 Task: Add Daiya Dairy-Free Cheddar Style Cheese Slices to the cart.
Action: Mouse pressed left at (22, 99)
Screenshot: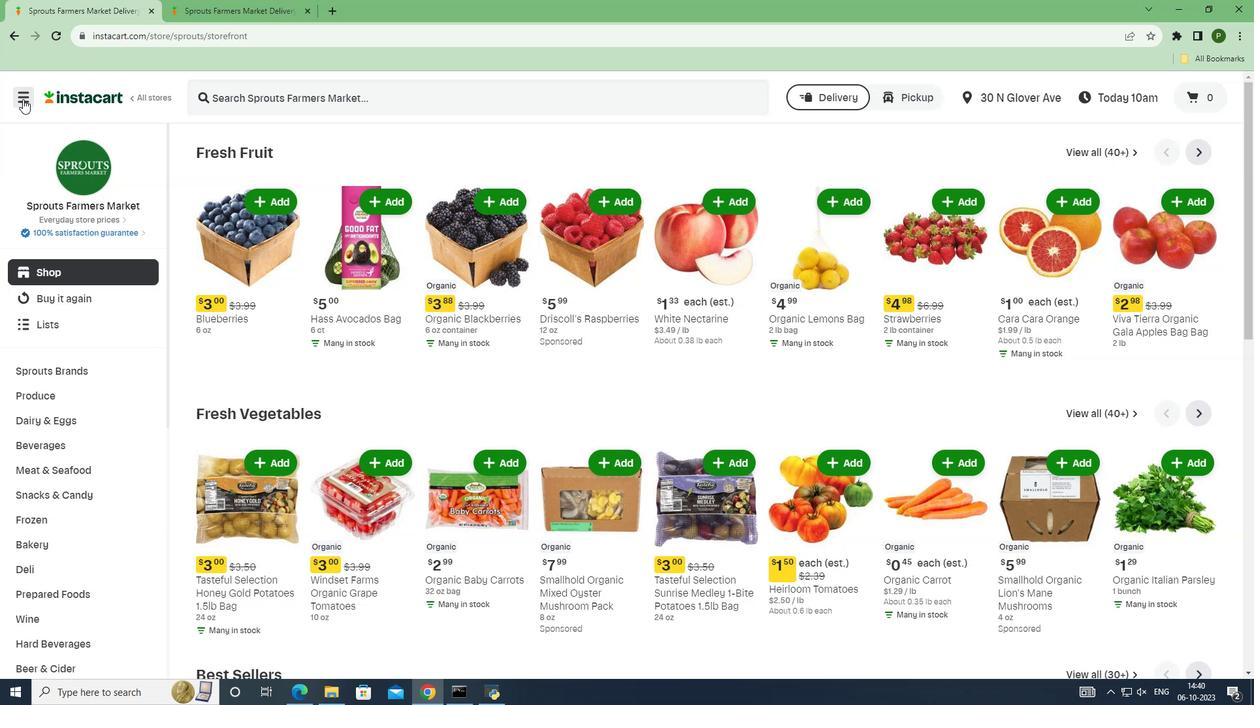 
Action: Mouse moved to (50, 339)
Screenshot: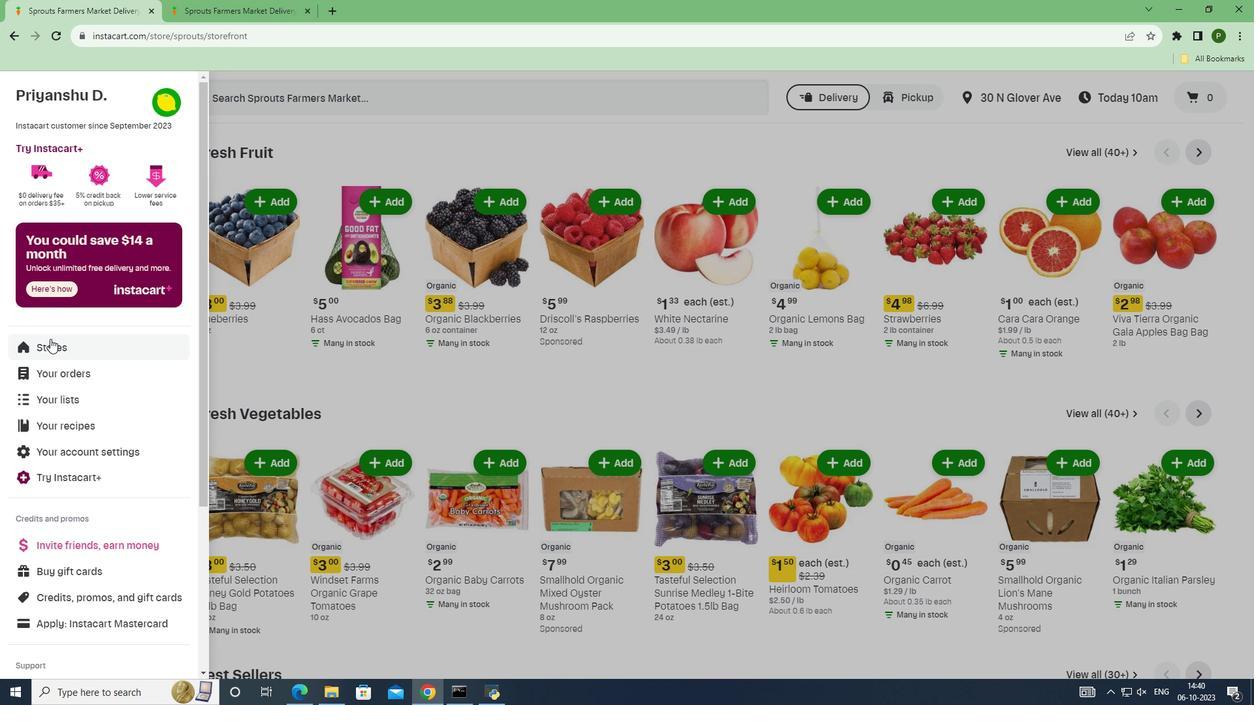 
Action: Mouse pressed left at (50, 339)
Screenshot: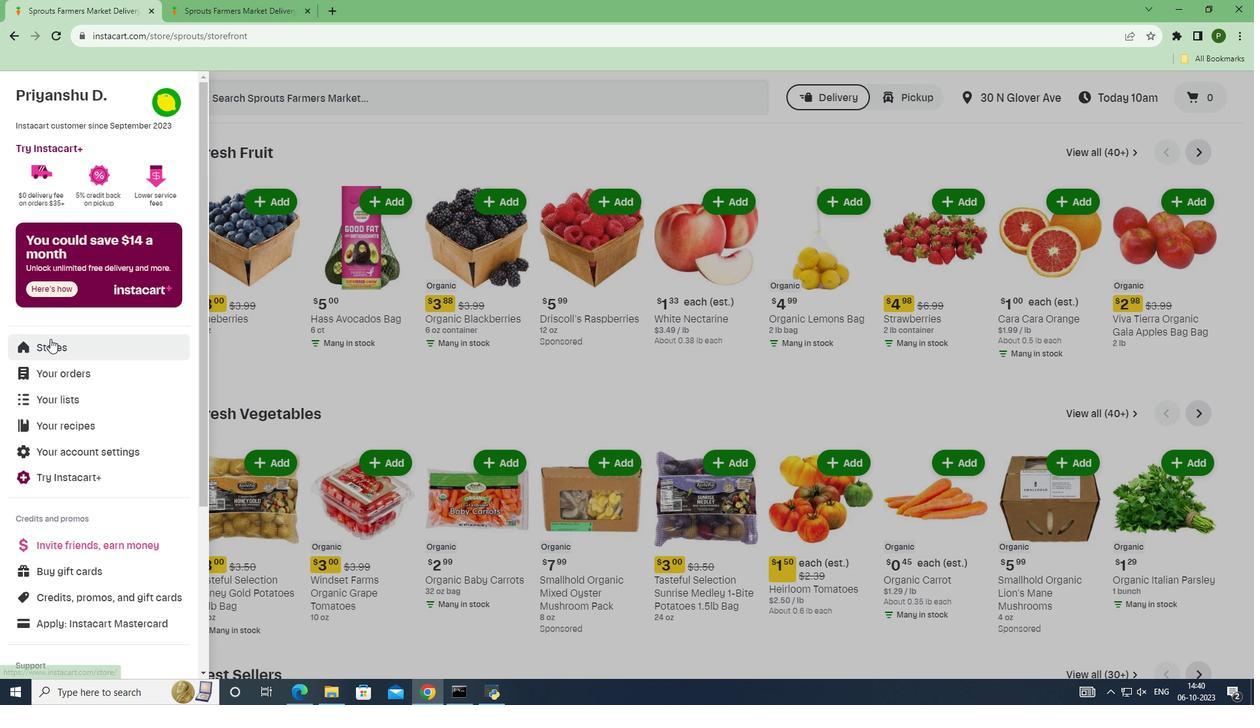
Action: Mouse moved to (293, 145)
Screenshot: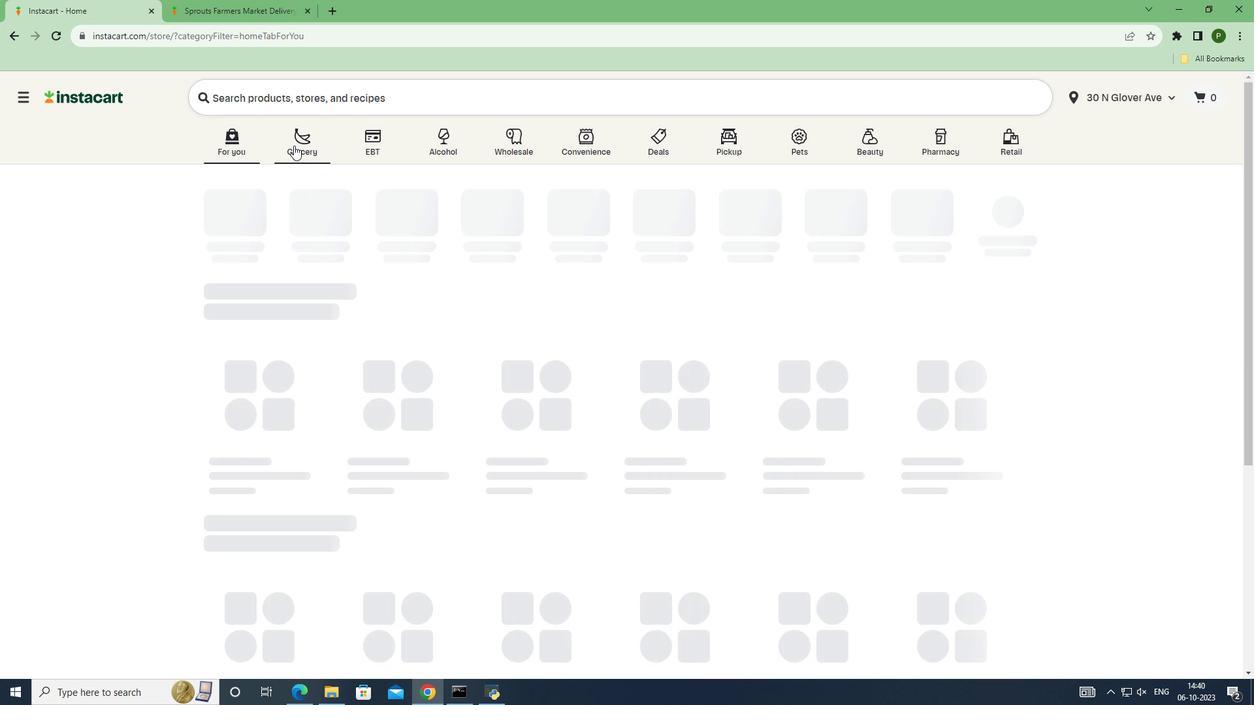 
Action: Mouse pressed left at (293, 145)
Screenshot: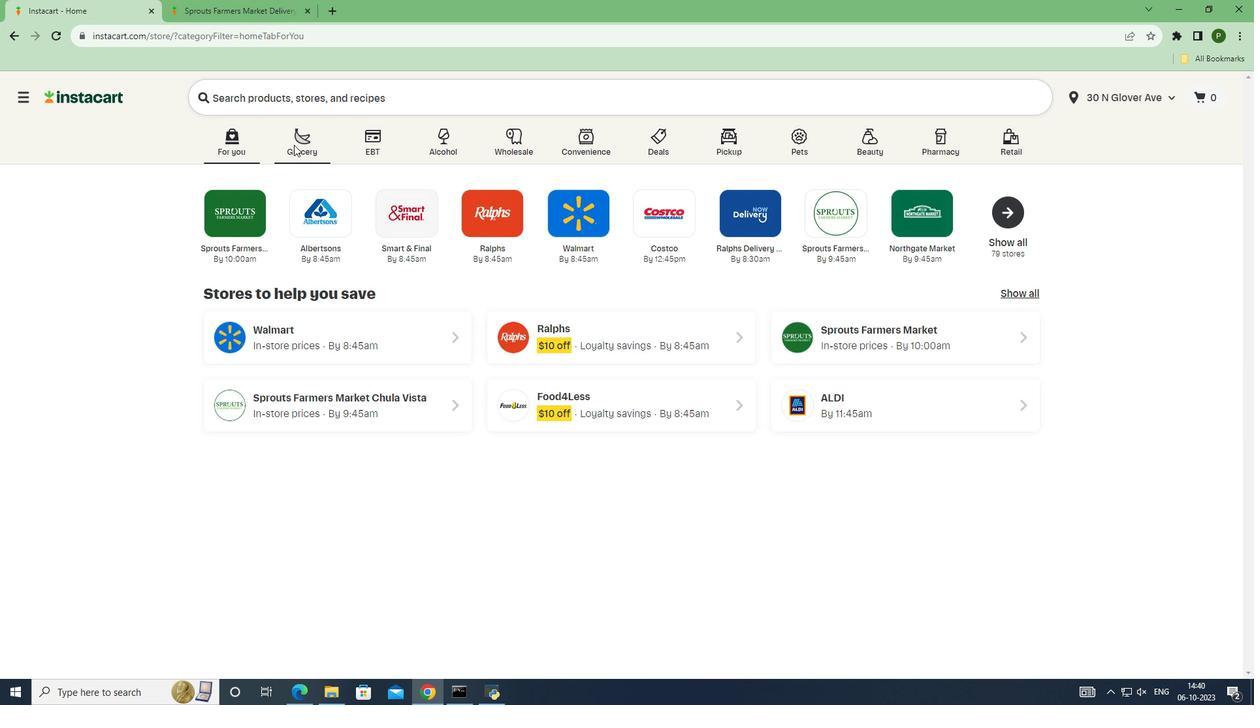 
Action: Mouse moved to (806, 295)
Screenshot: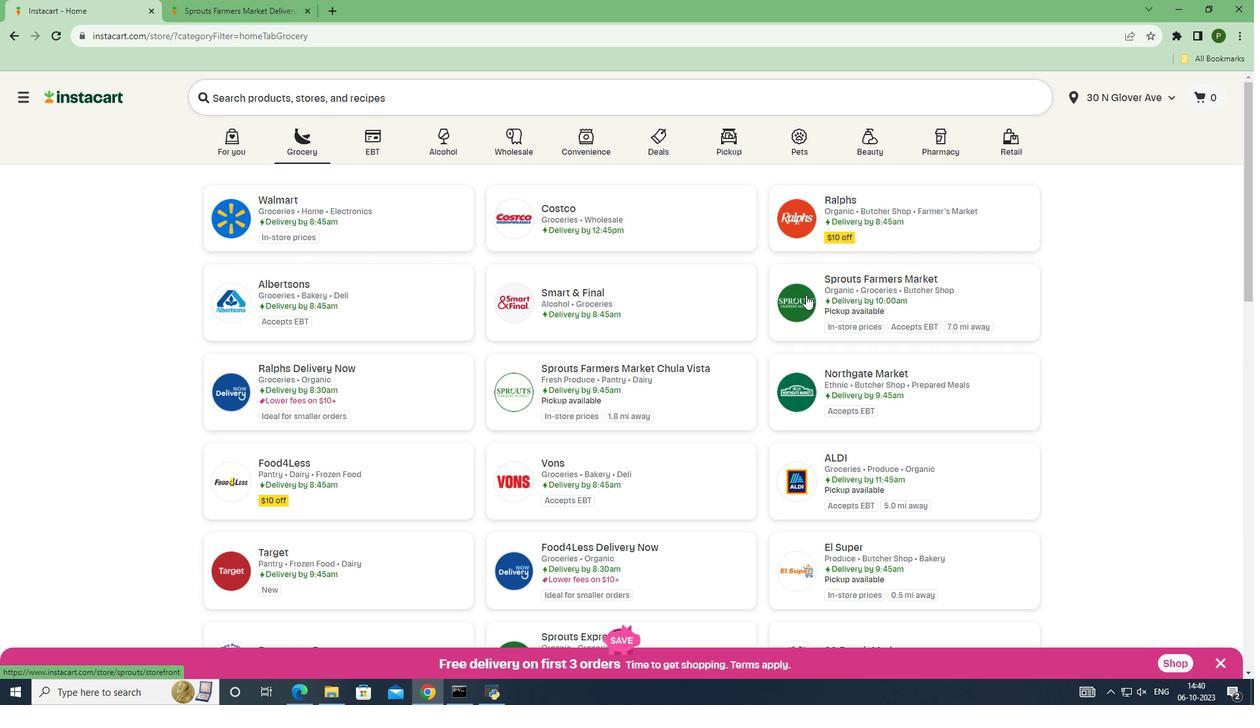 
Action: Mouse pressed left at (806, 295)
Screenshot: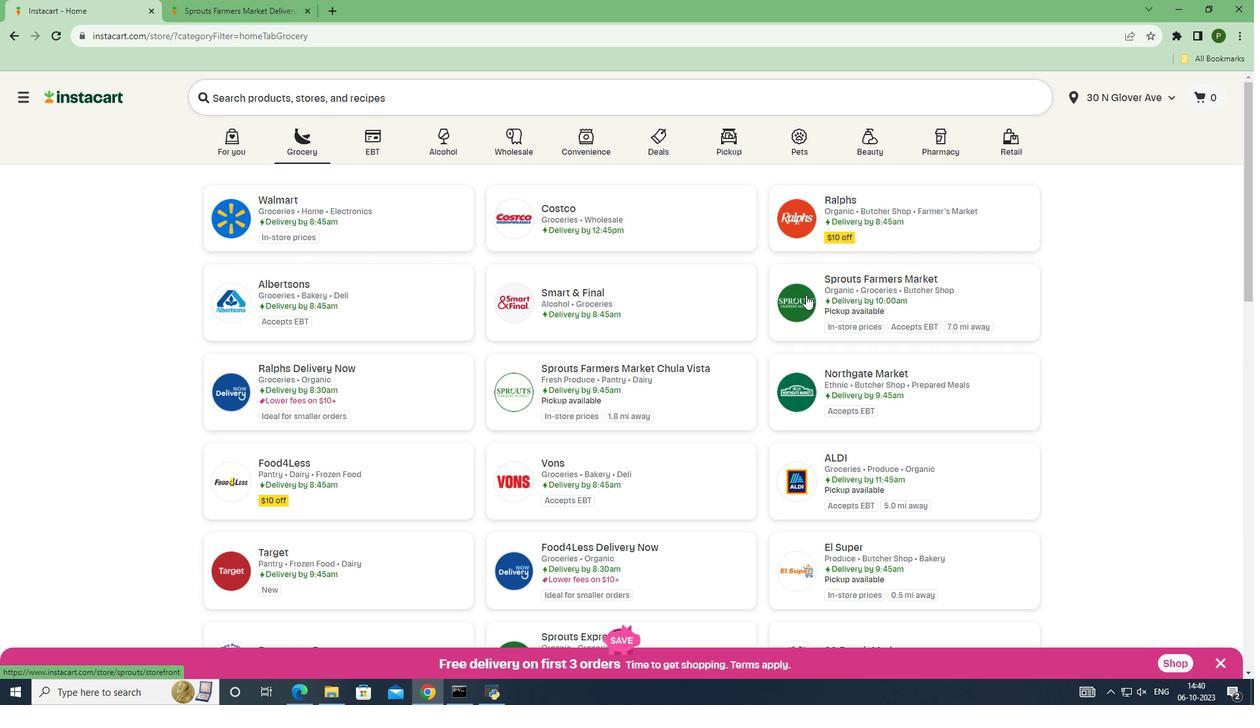 
Action: Mouse moved to (73, 419)
Screenshot: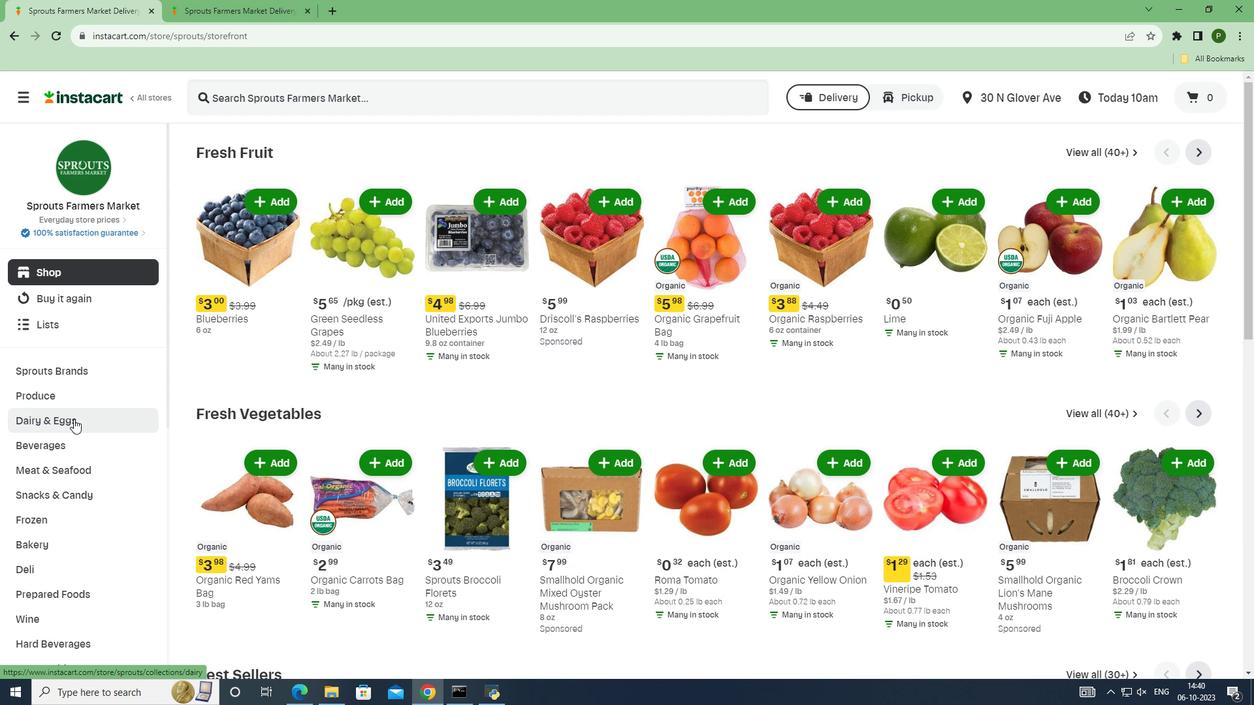 
Action: Mouse pressed left at (73, 419)
Screenshot: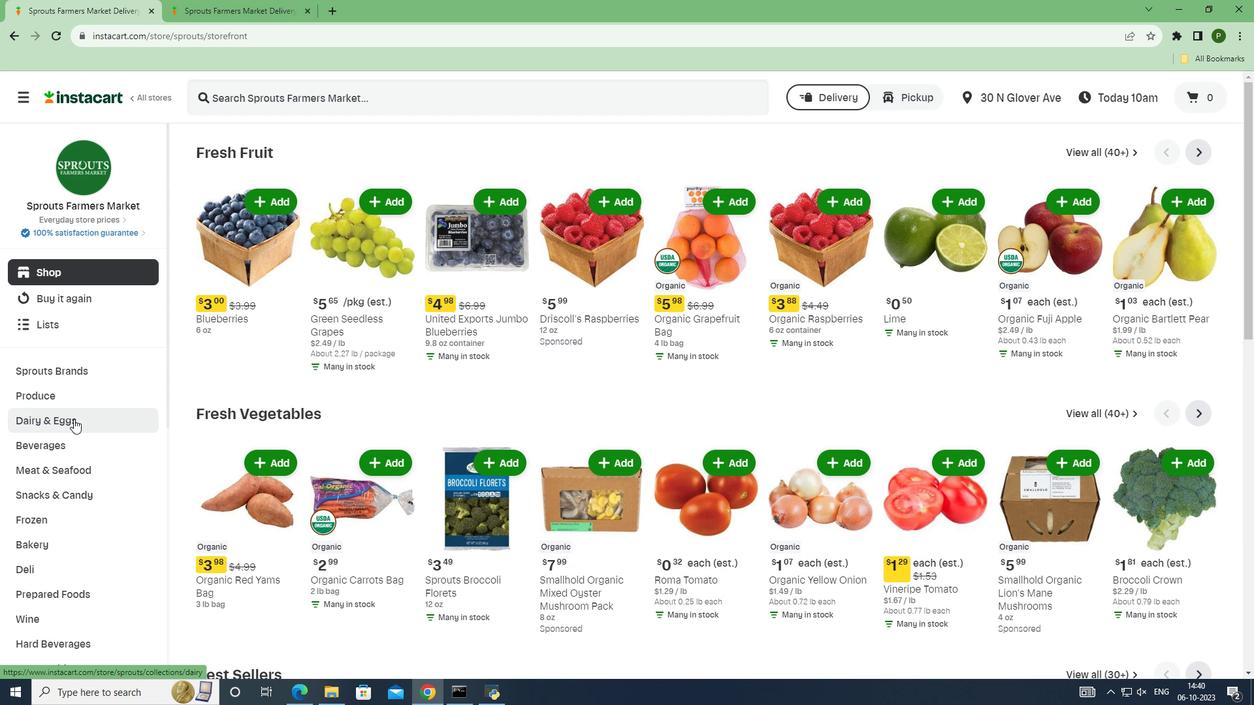 
Action: Mouse moved to (61, 469)
Screenshot: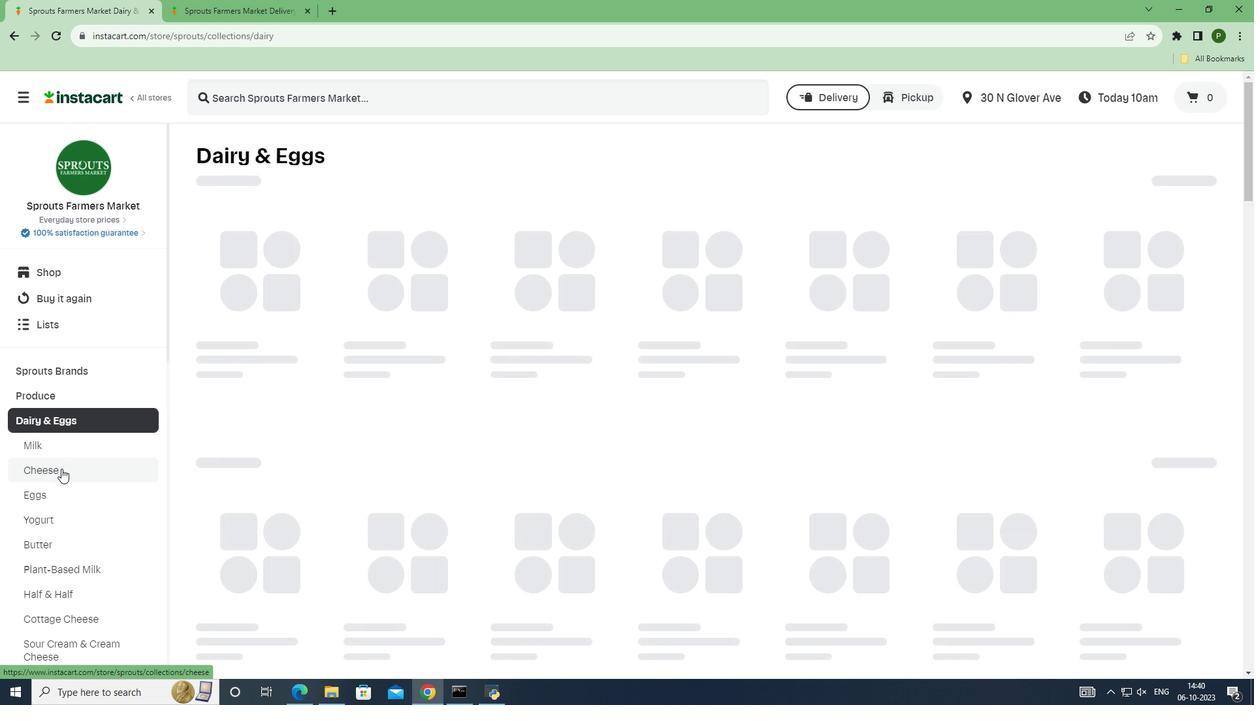 
Action: Mouse pressed left at (61, 469)
Screenshot: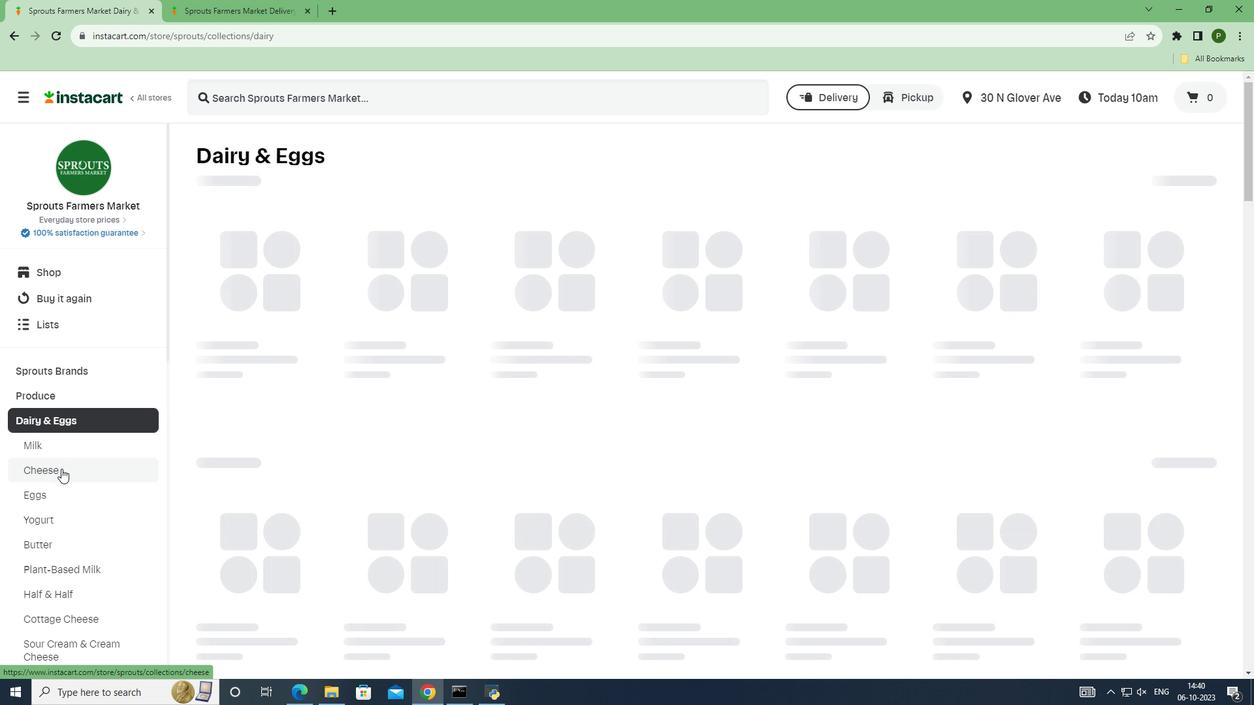 
Action: Mouse moved to (219, 94)
Screenshot: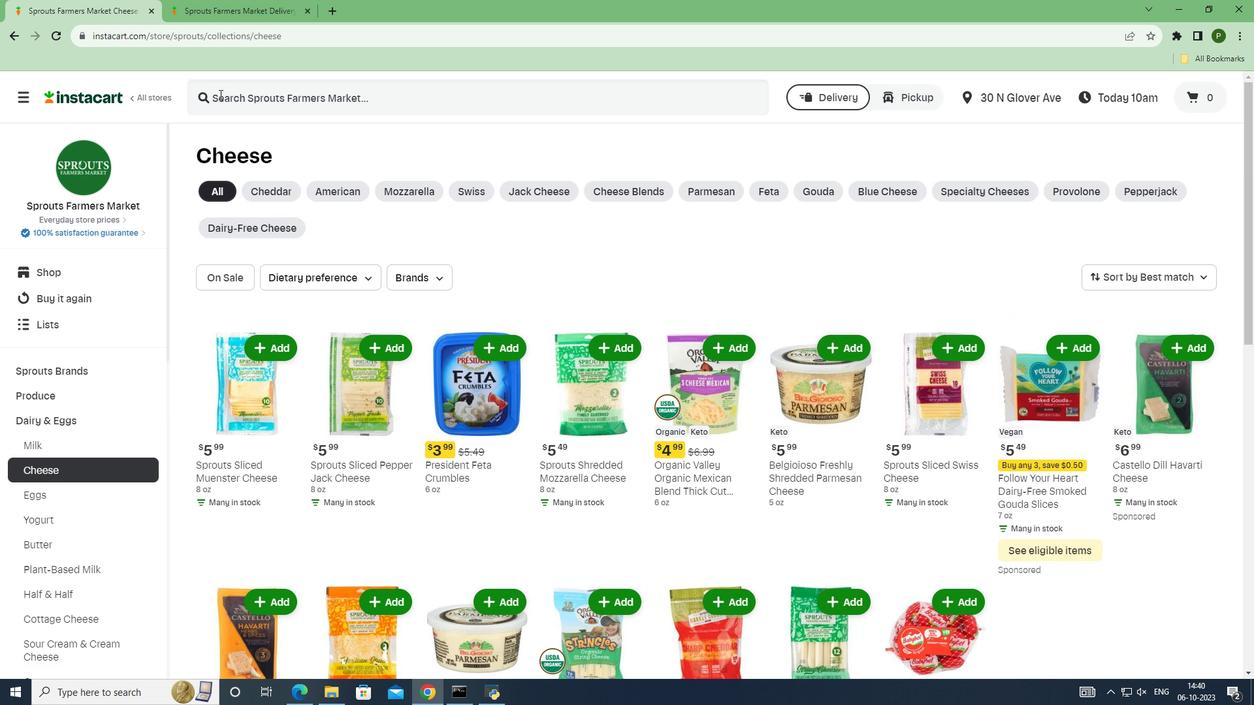 
Action: Mouse pressed left at (219, 94)
Screenshot: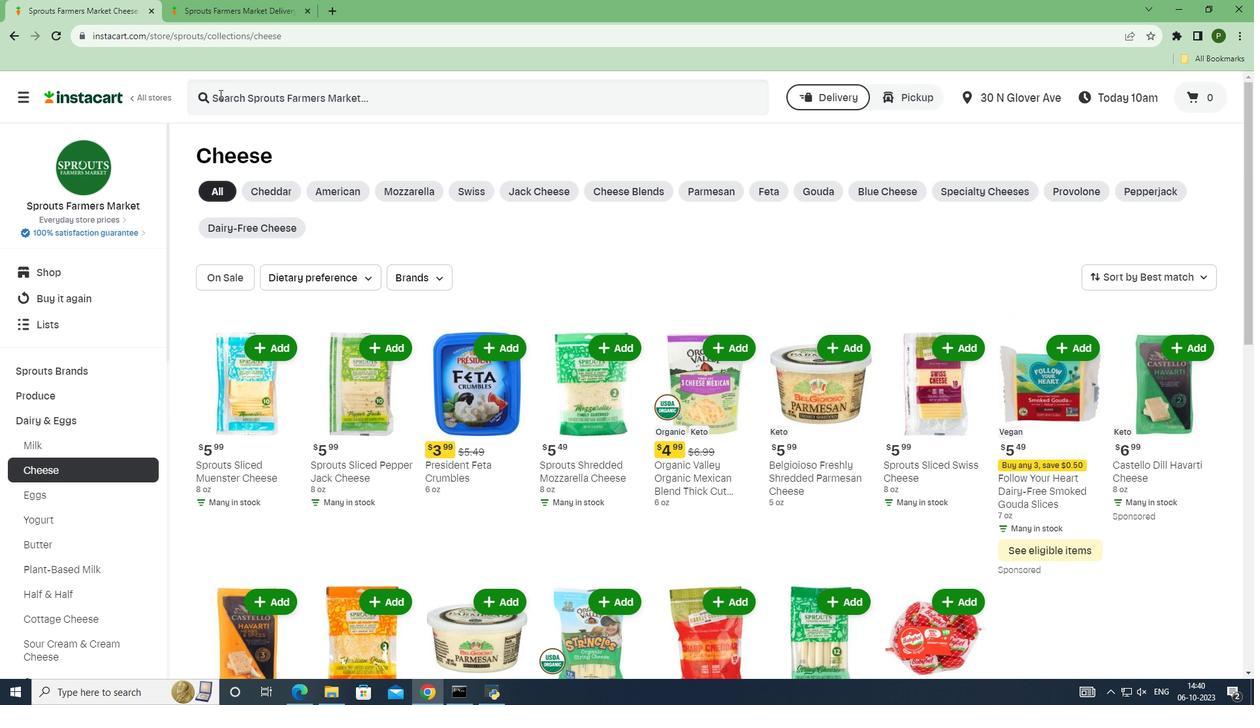 
Action: Key pressed <Key.caps_lock>D<Key.caps_lock>aiya<Key.space><Key.caps_lock>D<Key.caps_lock>airy<Key.space><Key.caps_lock>F<Key.caps_lock>ree<Key.space><Key.caps_lock>C<Key.caps_lock>heddar<Key.space><Key.caps_lock>S<Key.caps_lock>tyle<Key.space><Key.caps_lock>C<Key.caps_lock>heese<Key.space><Key.caps_lock>S<Key.caps_lock>lices<Key.space><Key.enter>
Screenshot: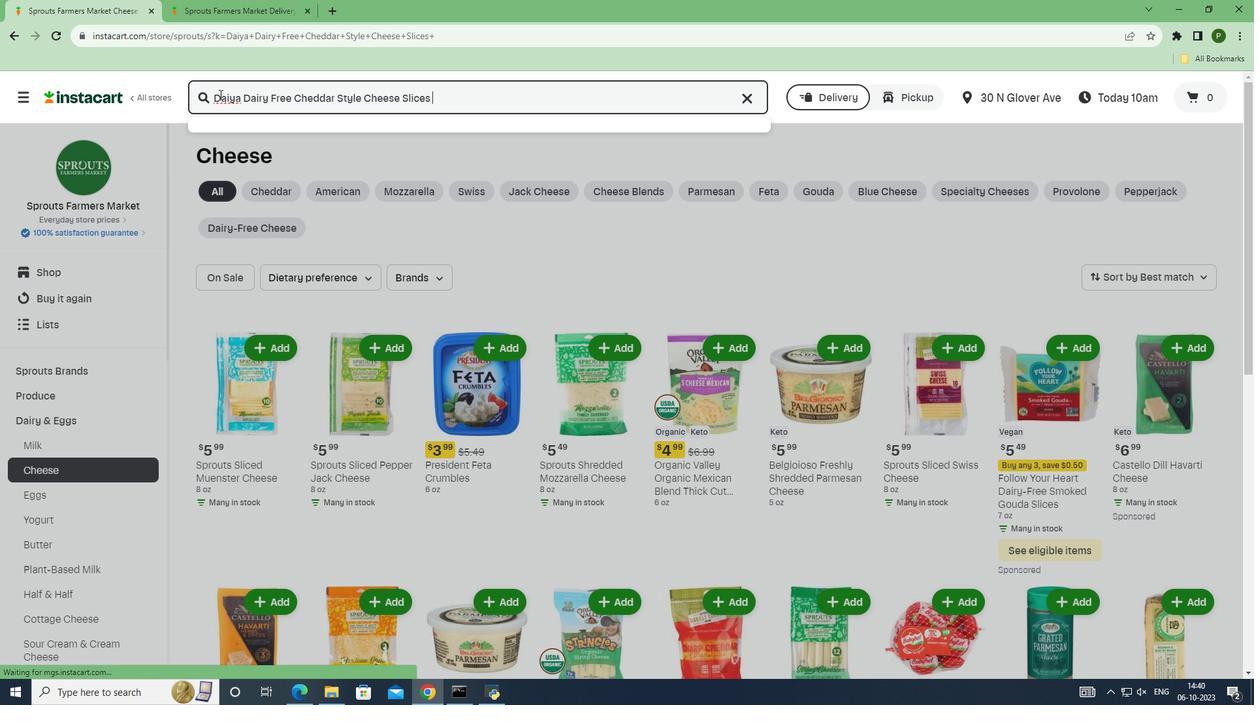 
Action: Mouse moved to (356, 237)
Screenshot: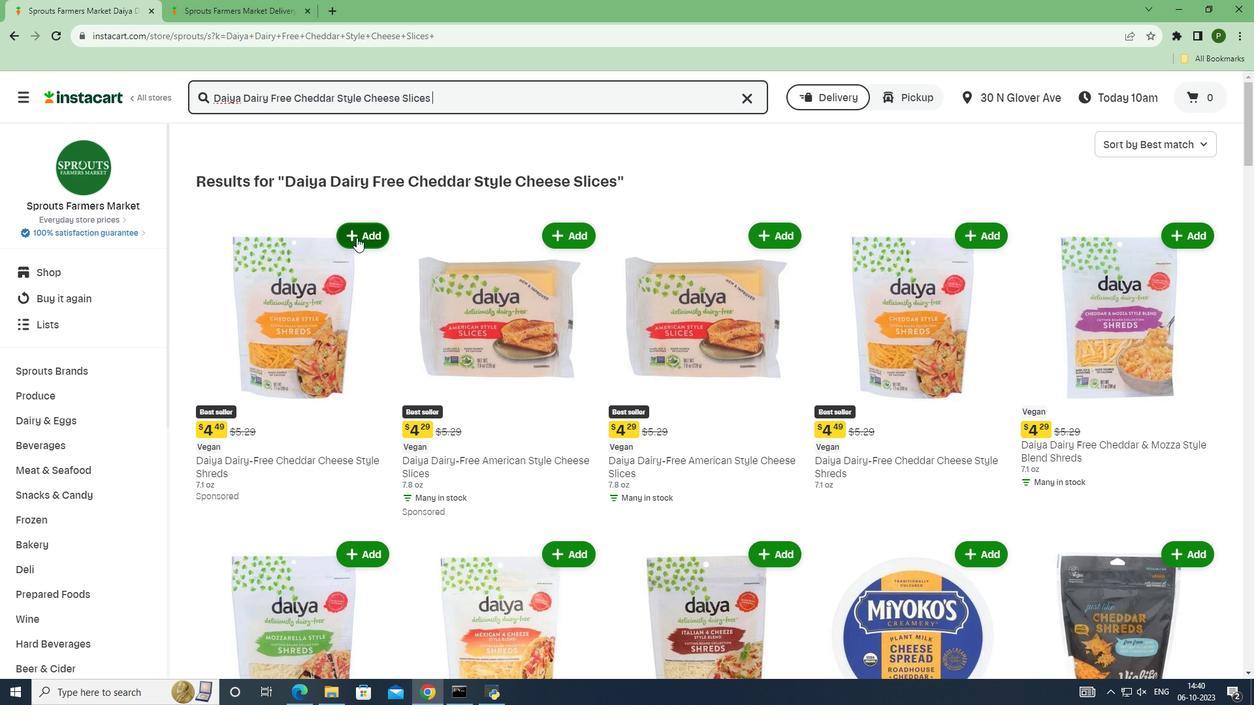 
Action: Mouse scrolled (356, 237) with delta (0, 0)
Screenshot: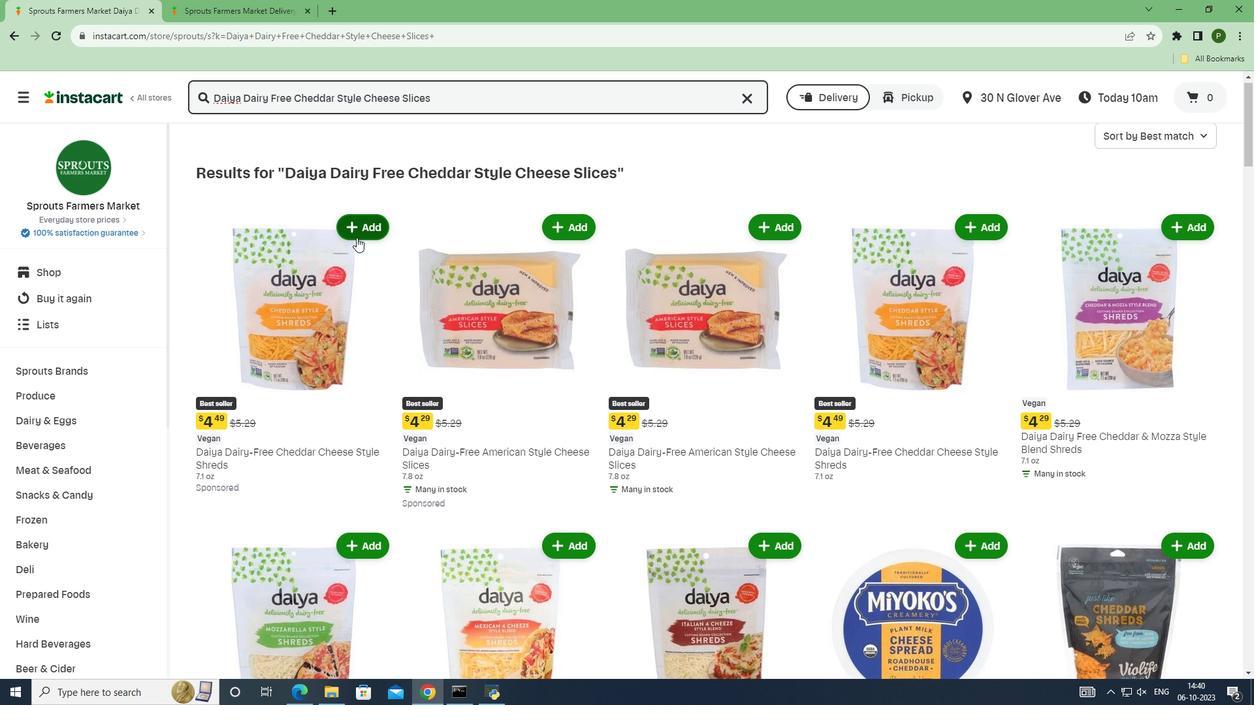 
Action: Mouse moved to (558, 179)
Screenshot: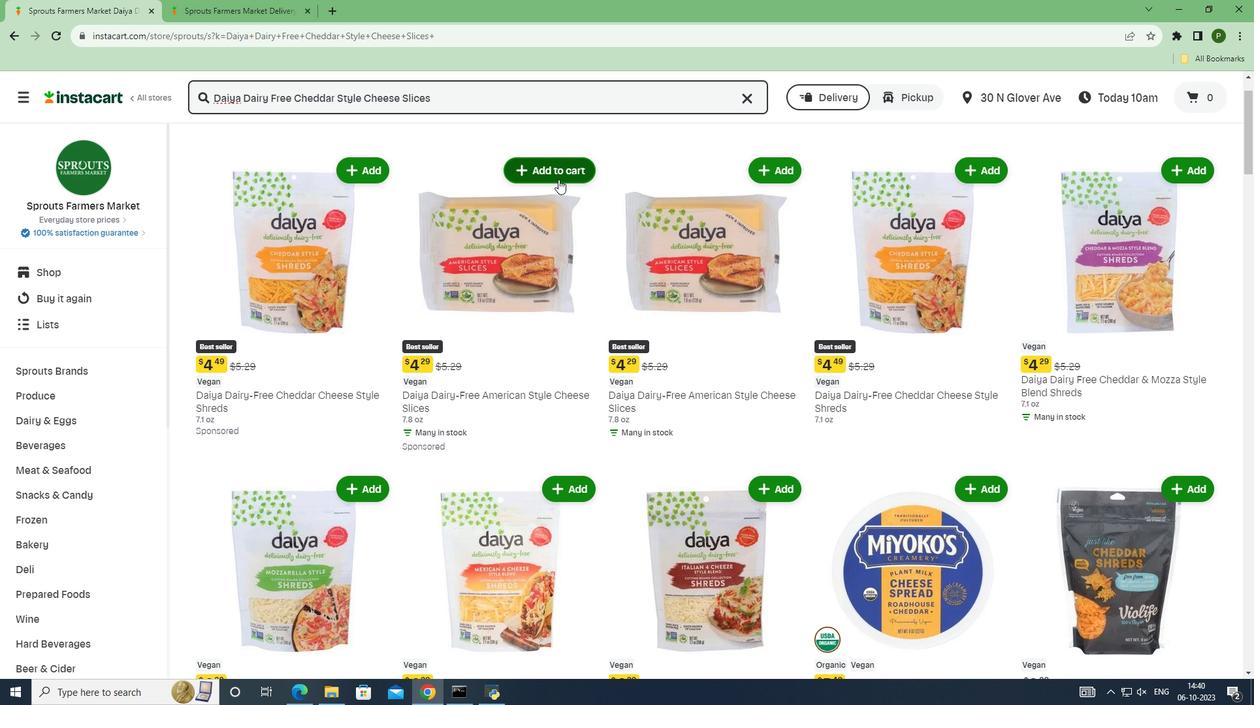 
Action: Mouse pressed left at (558, 179)
Screenshot: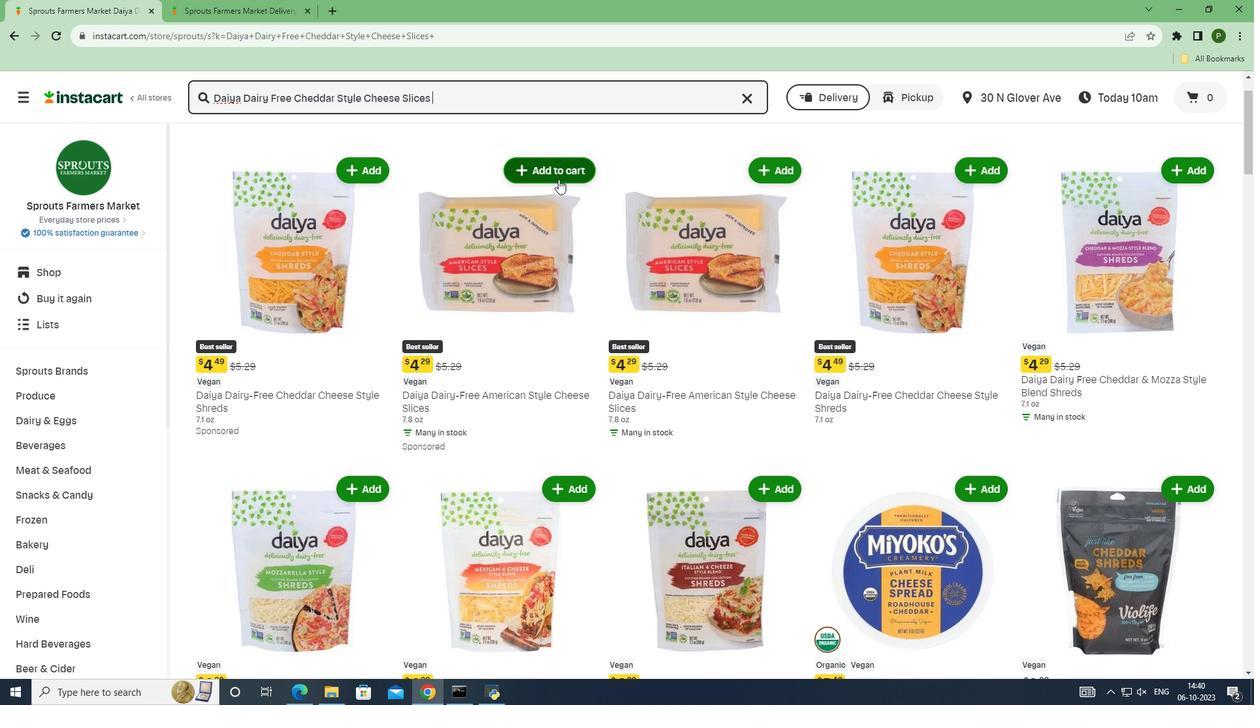 
Action: Mouse moved to (608, 256)
Screenshot: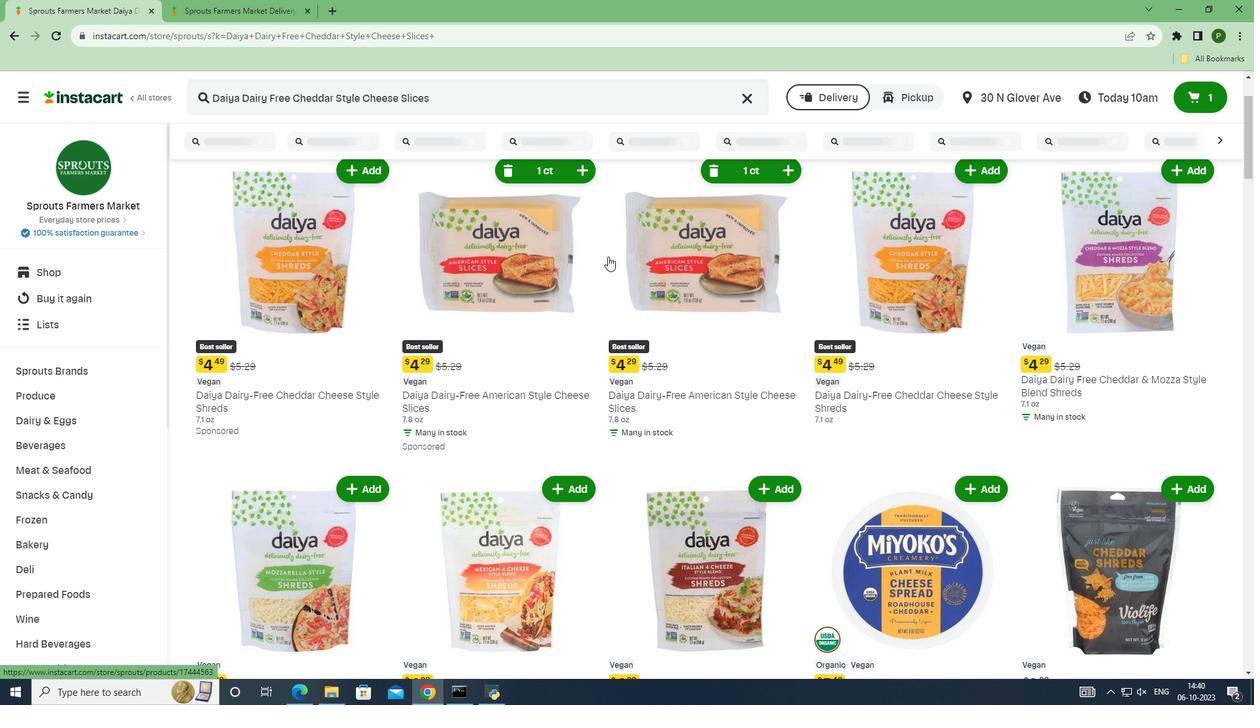 
